 Task: Send an email with the signature Eduardo Lee with the subject 'Request for remote work' and the message 'Please let me know if you have any questions about the document.' from softage.1@softage.net to softage.3@softage.net,  softage.1@softage.net and softage.4@softage.net with CC to softage.5@softage.net with an attached document Brand_identity_guide.pdf
Action: Key pressed n
Screenshot: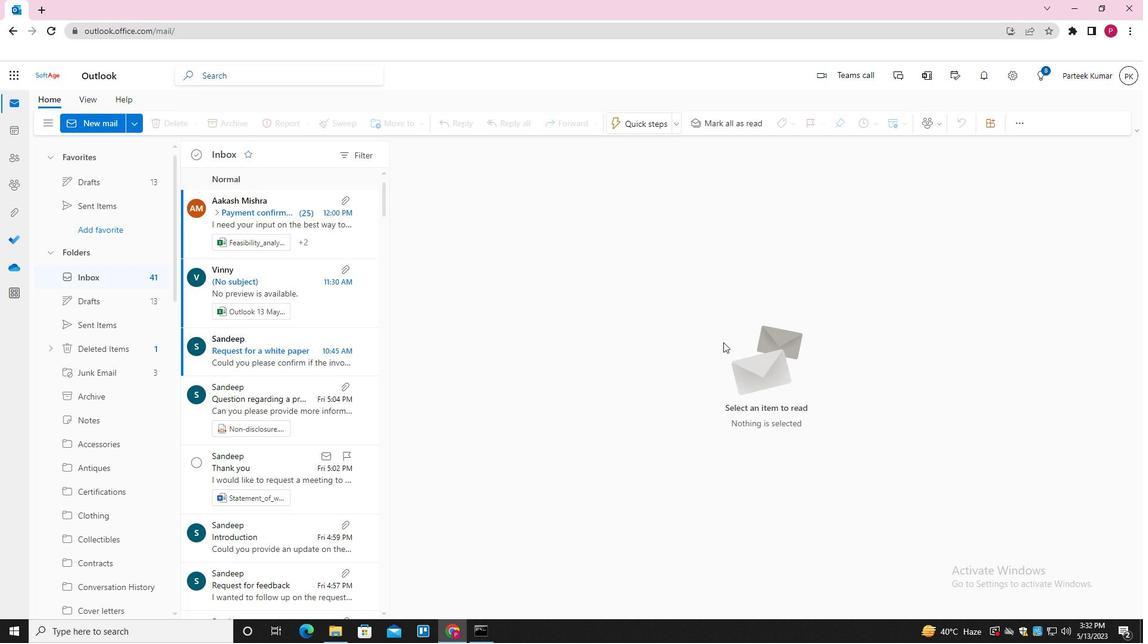 
Action: Mouse moved to (803, 124)
Screenshot: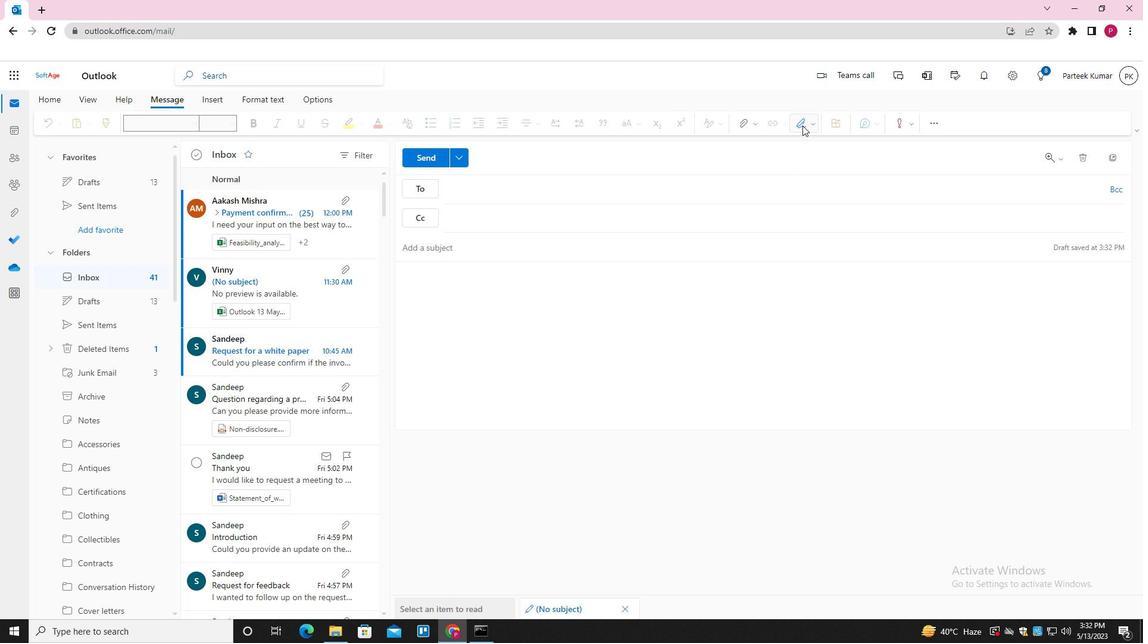 
Action: Mouse pressed left at (803, 124)
Screenshot: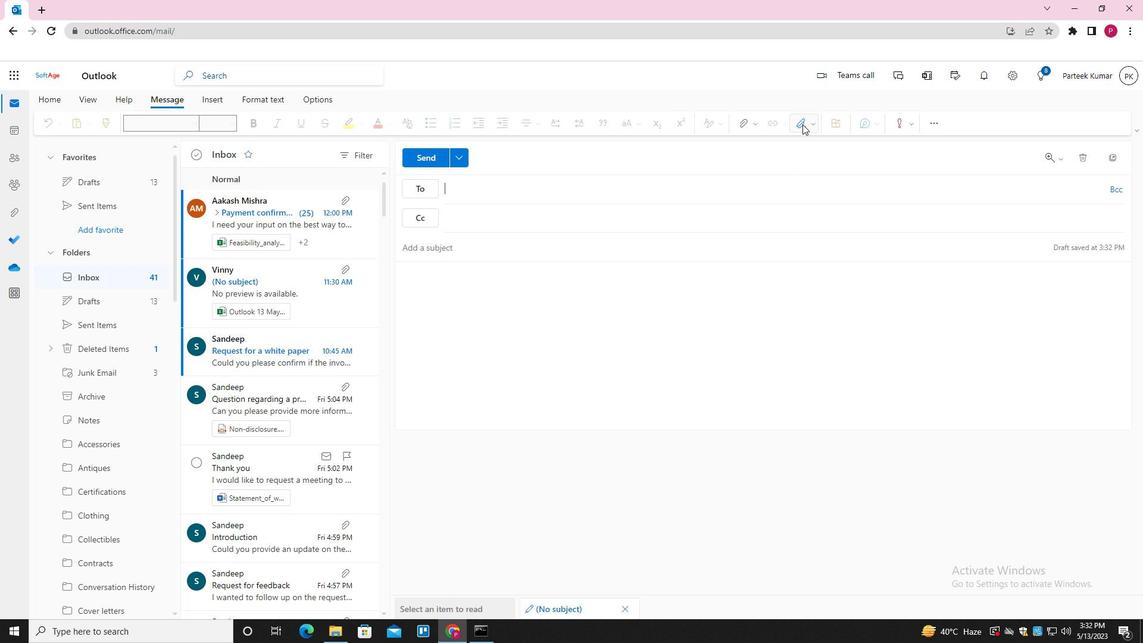 
Action: Mouse moved to (793, 175)
Screenshot: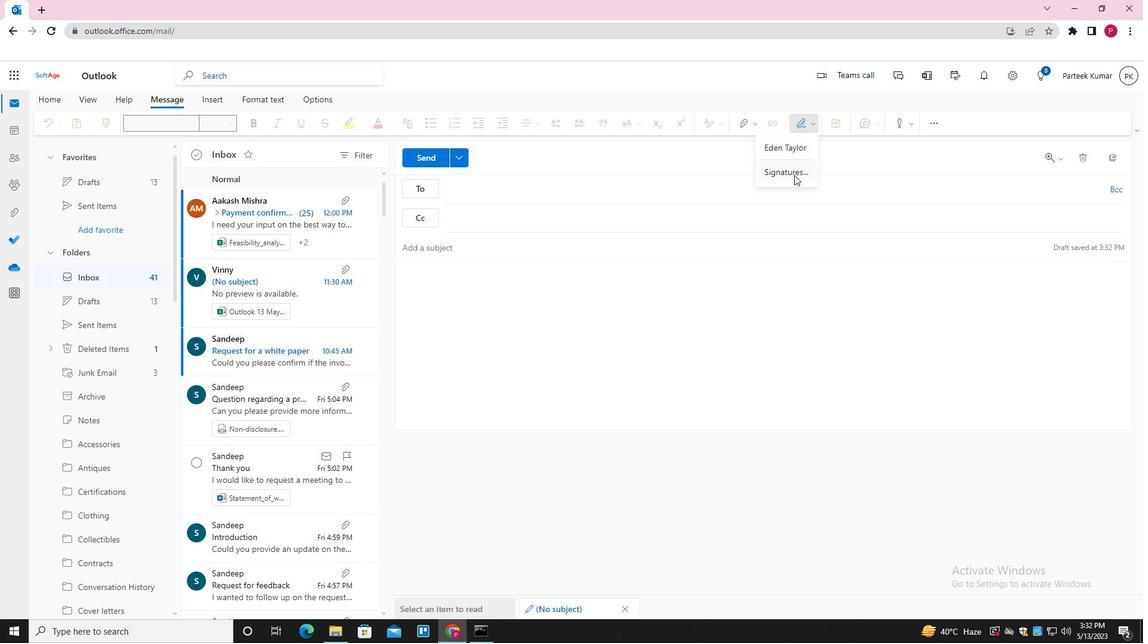 
Action: Mouse pressed left at (793, 175)
Screenshot: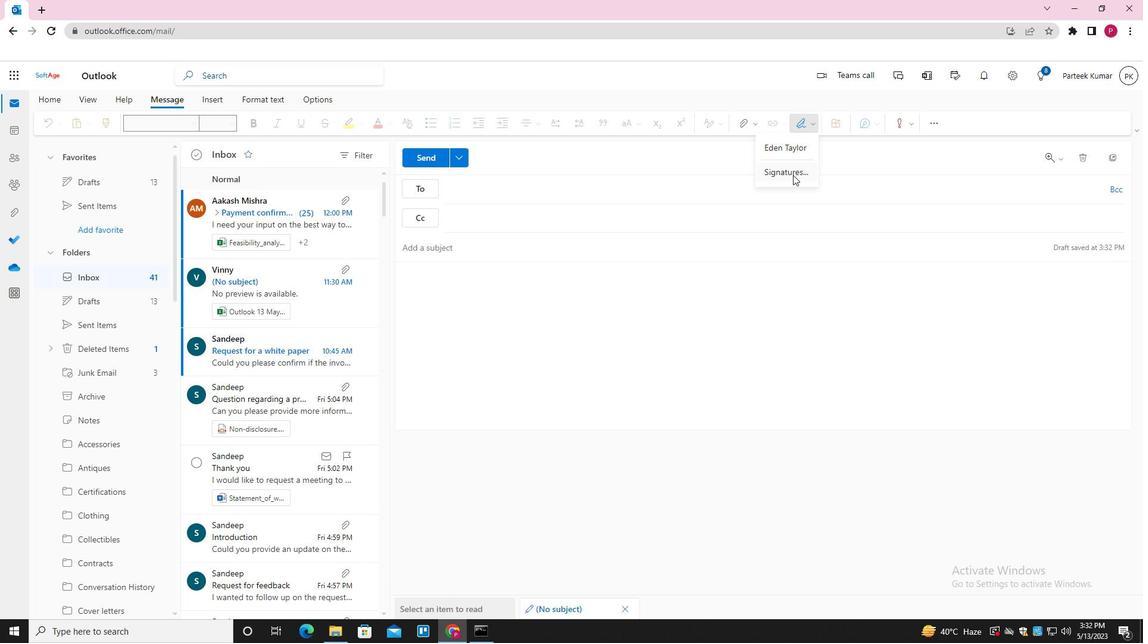 
Action: Mouse moved to (805, 217)
Screenshot: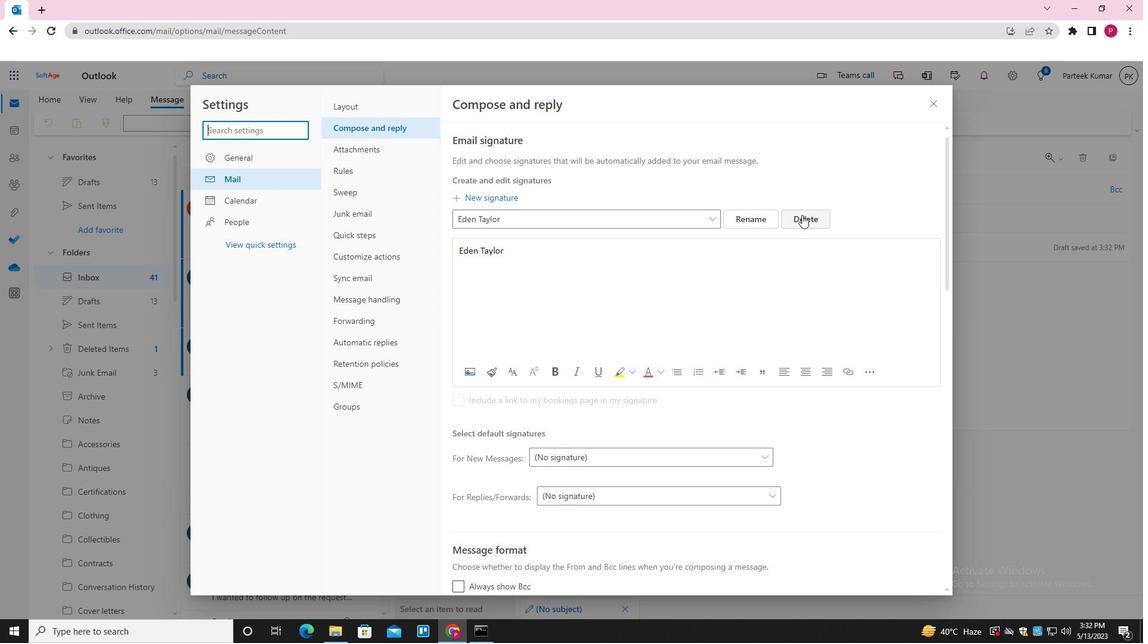 
Action: Mouse pressed left at (805, 217)
Screenshot: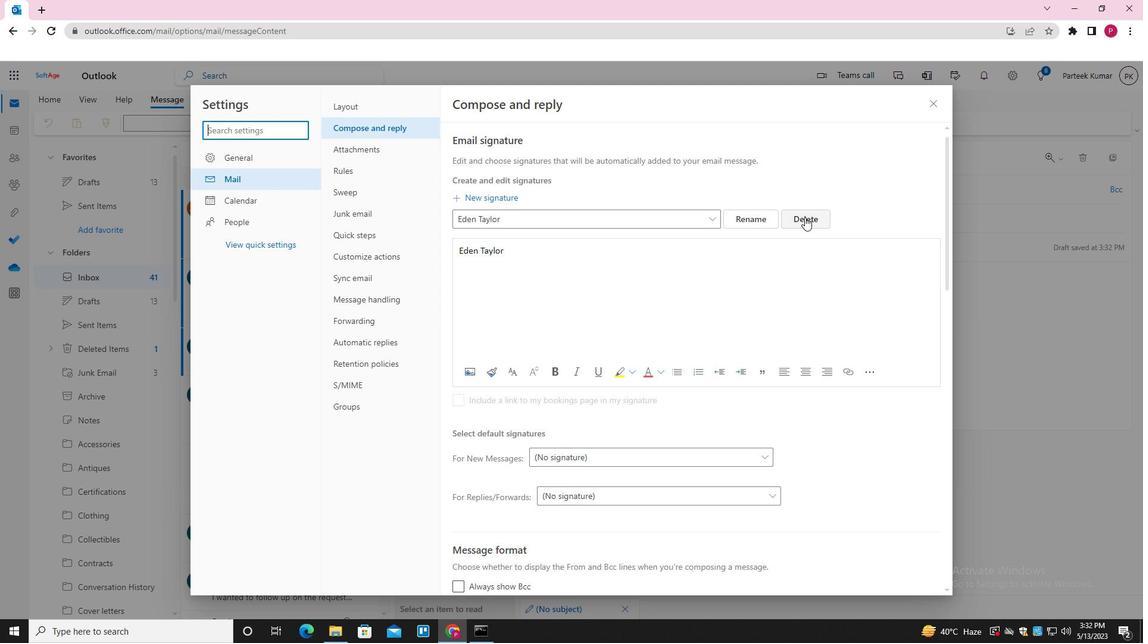 
Action: Mouse moved to (652, 222)
Screenshot: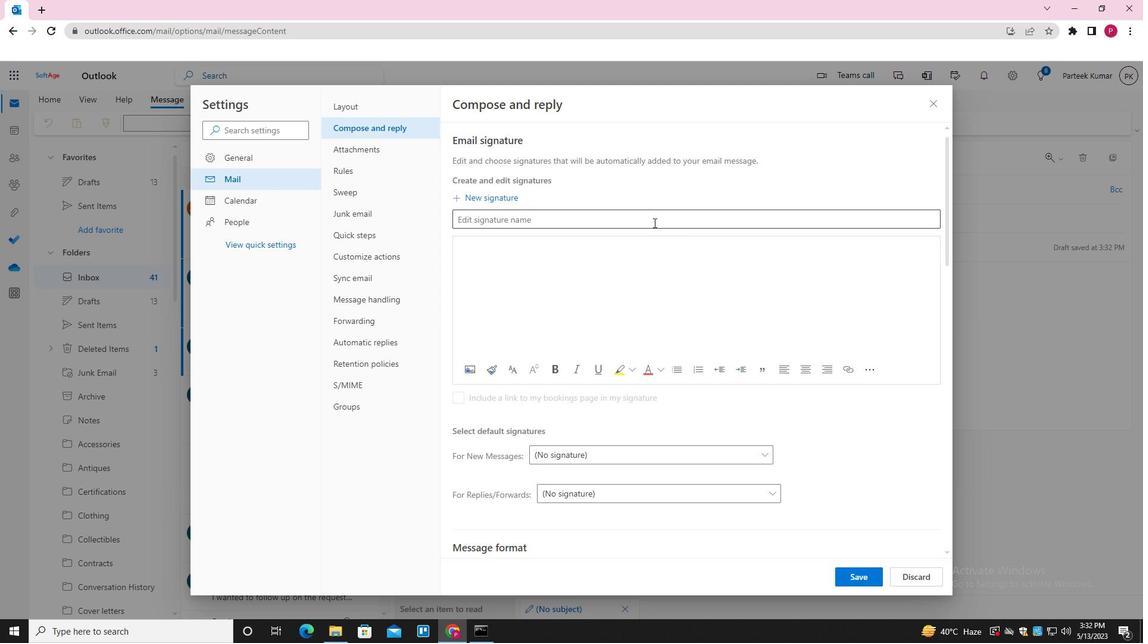 
Action: Mouse pressed left at (652, 222)
Screenshot: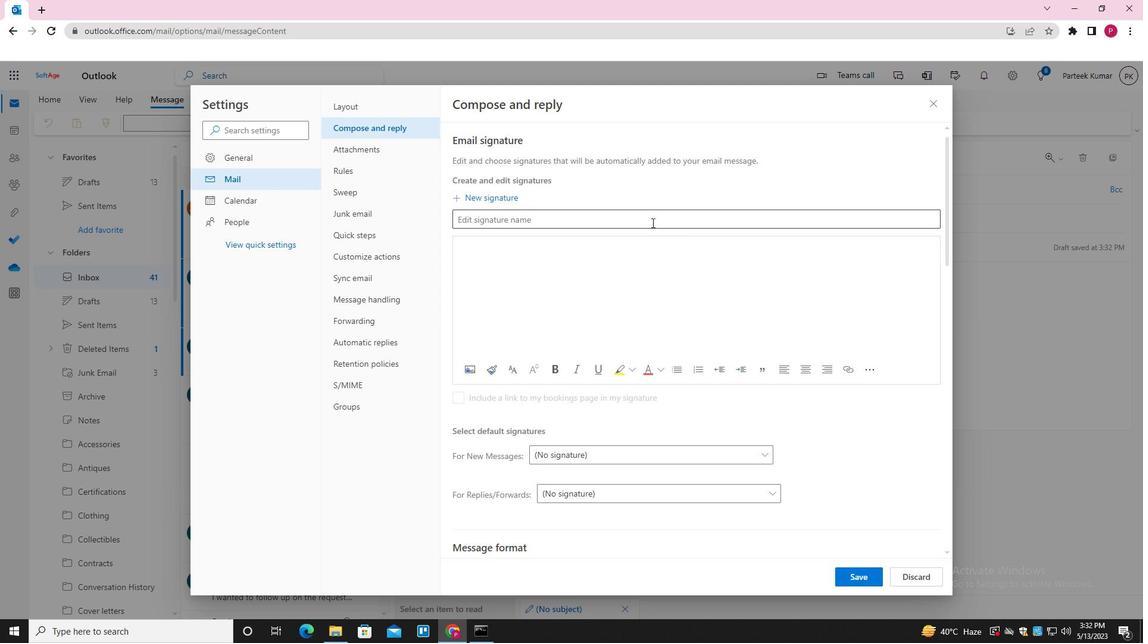 
Action: Key pressed <Key.shift>EDUARDO<Key.space><Key.shift><Key.shift><Key.shift><Key.shift><Key.shift><Key.shift><Key.shift><Key.shift><Key.shift><Key.shift><Key.shift><Key.shift><Key.shift><Key.shift><Key.shift><Key.shift><Key.shift>LEE
Screenshot: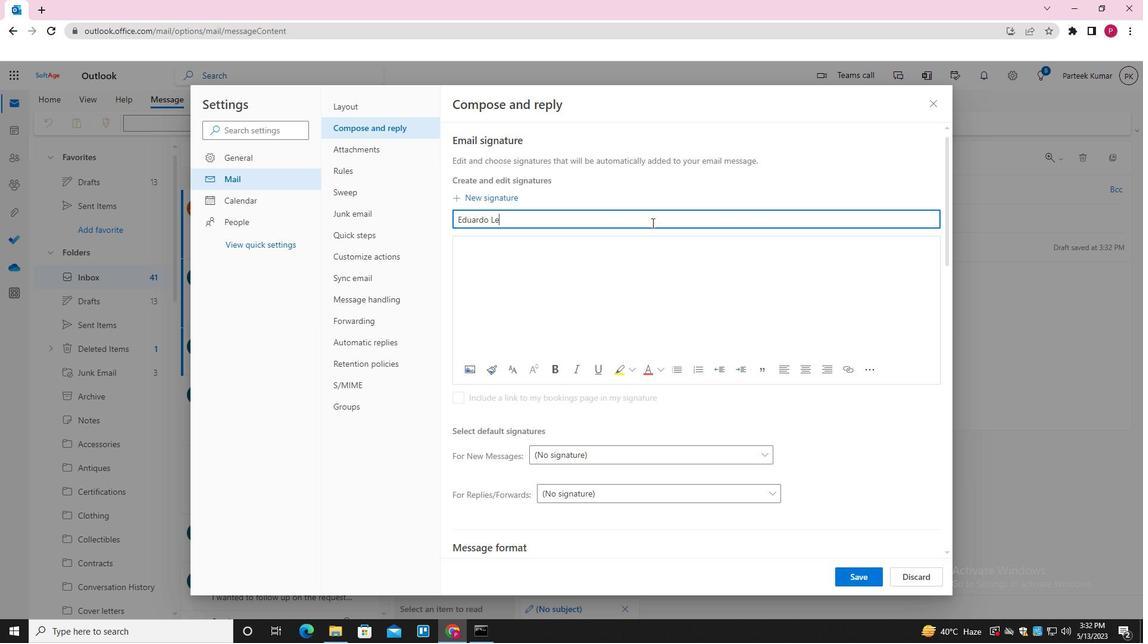 
Action: Mouse moved to (636, 253)
Screenshot: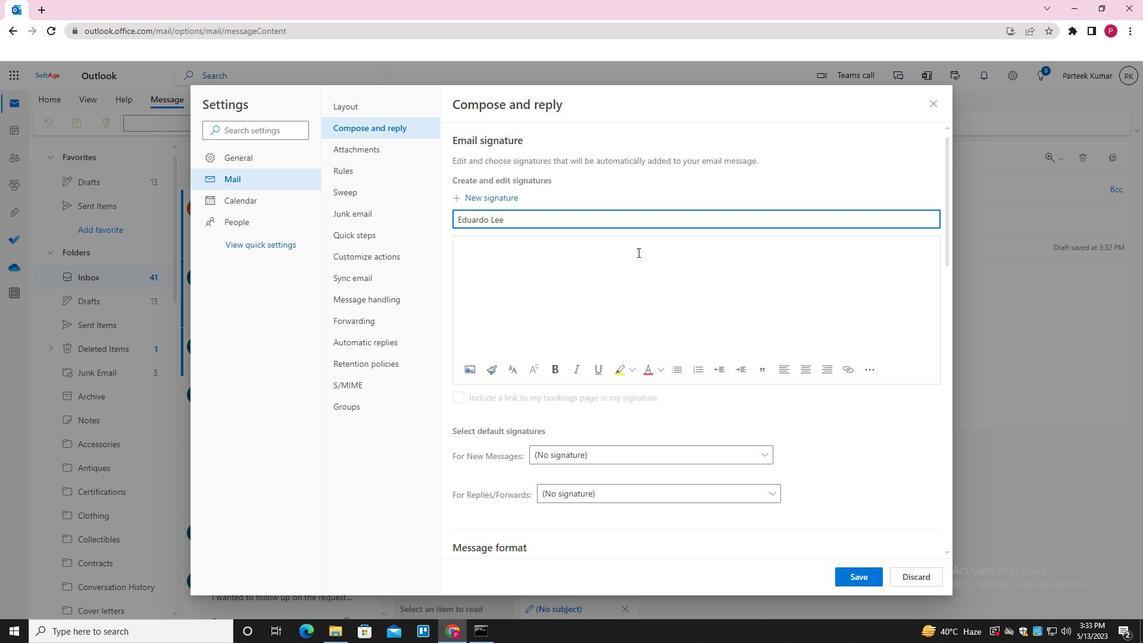 
Action: Key pressed <Key.tab><Key.shift>EDUARDO<Key.space><Key.shift><Key.shift><Key.shift><Key.shift><Key.shift><Key.shift><Key.shift><Key.shift>LEE<Key.enter>
Screenshot: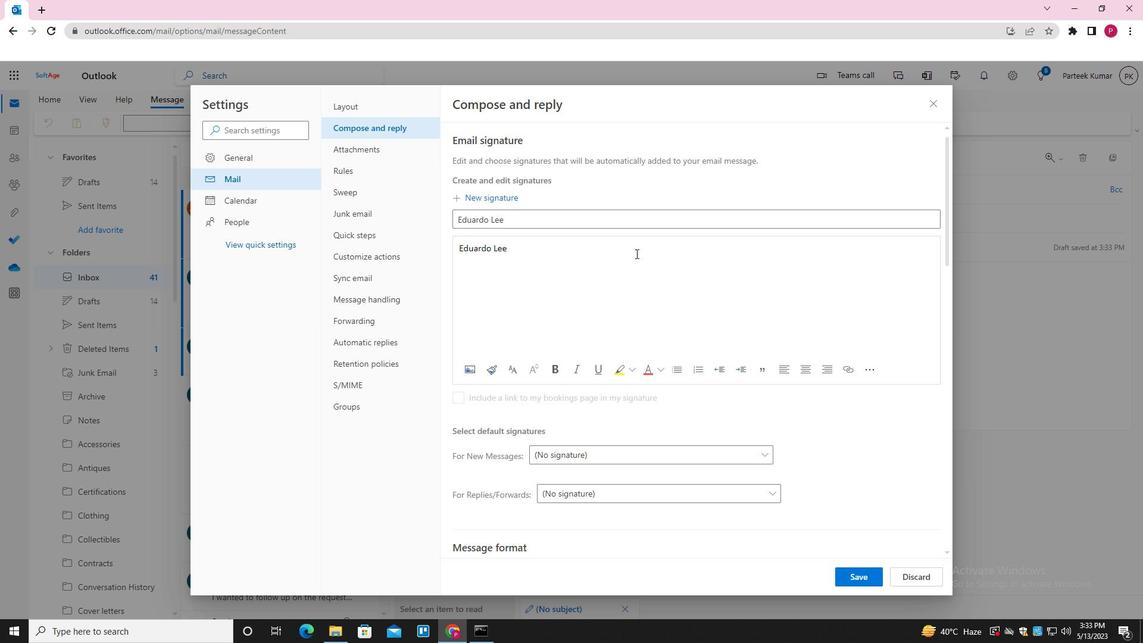 
Action: Mouse moved to (857, 583)
Screenshot: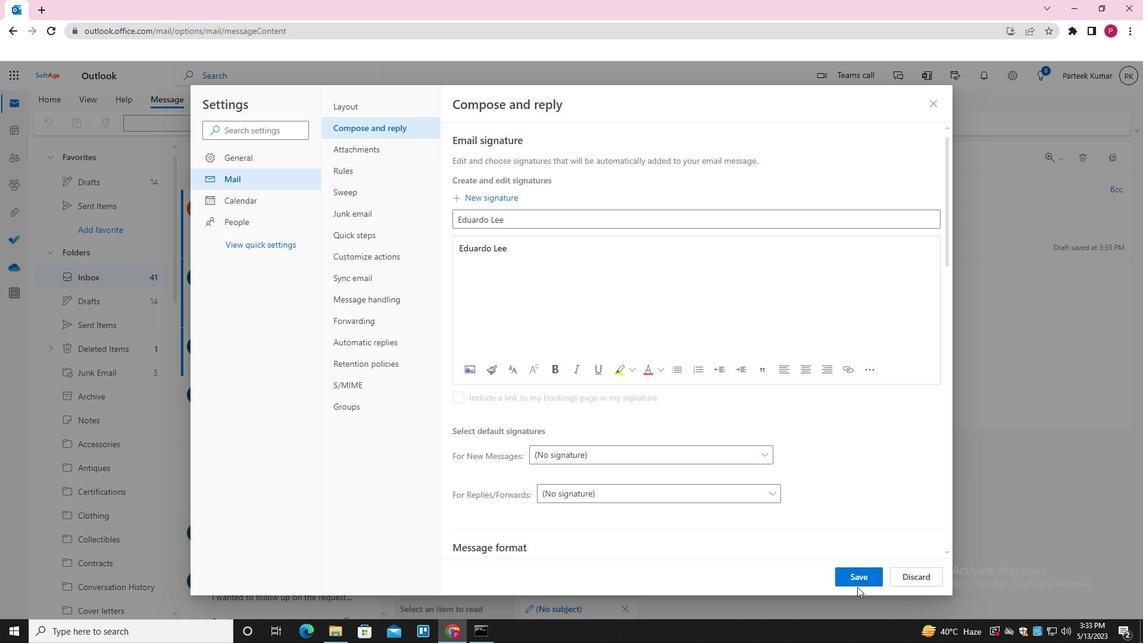 
Action: Mouse pressed left at (857, 583)
Screenshot: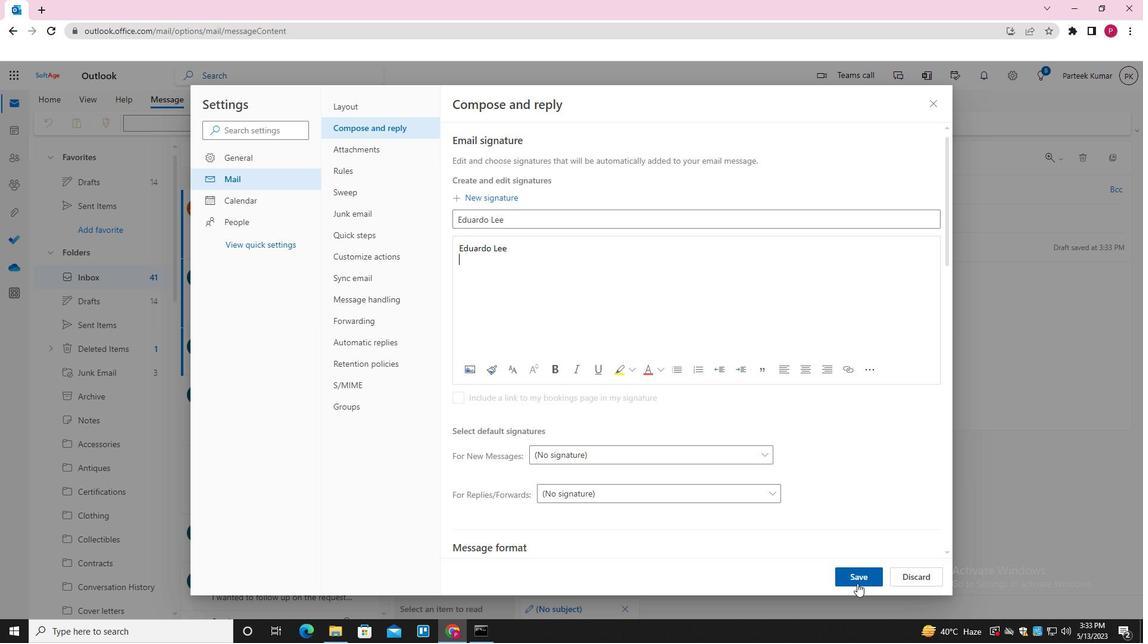 
Action: Mouse moved to (935, 105)
Screenshot: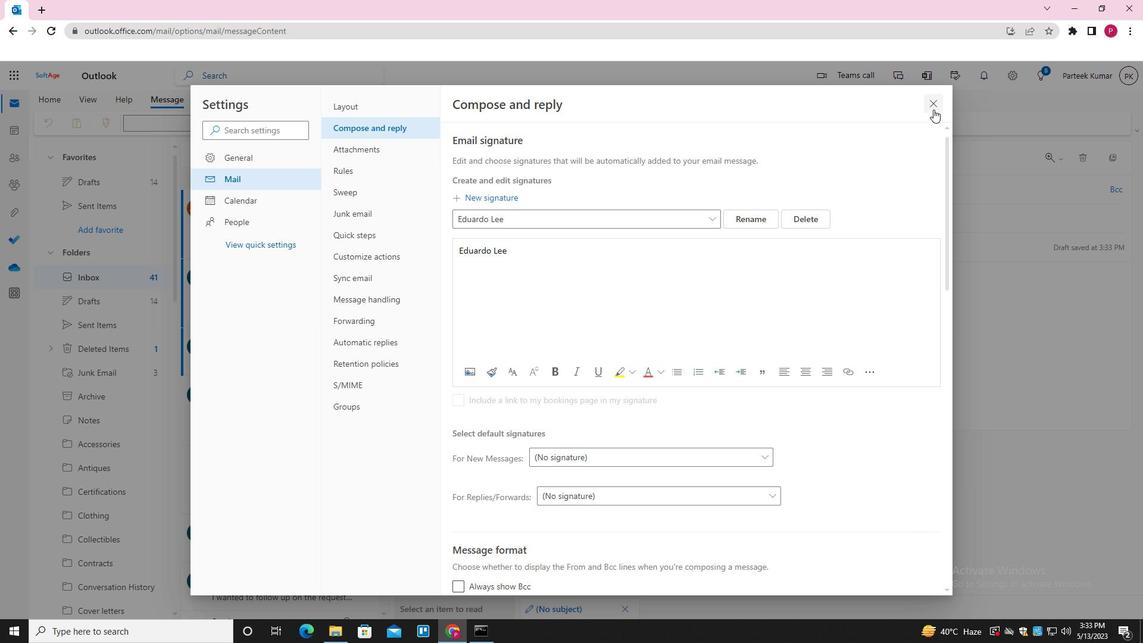 
Action: Mouse pressed left at (935, 105)
Screenshot: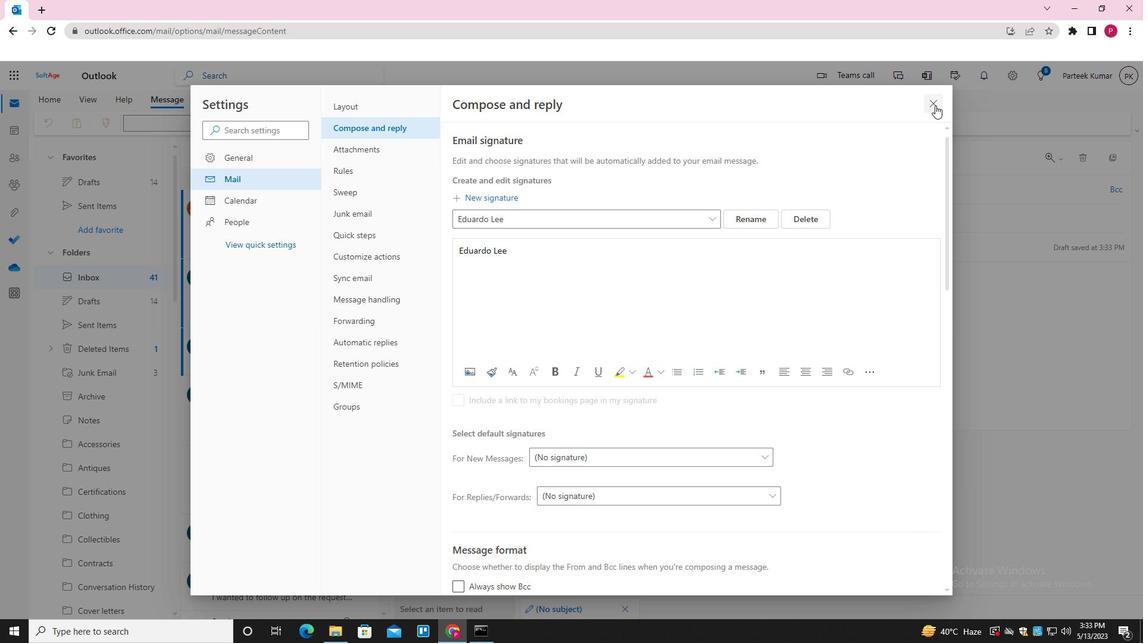 
Action: Mouse moved to (794, 129)
Screenshot: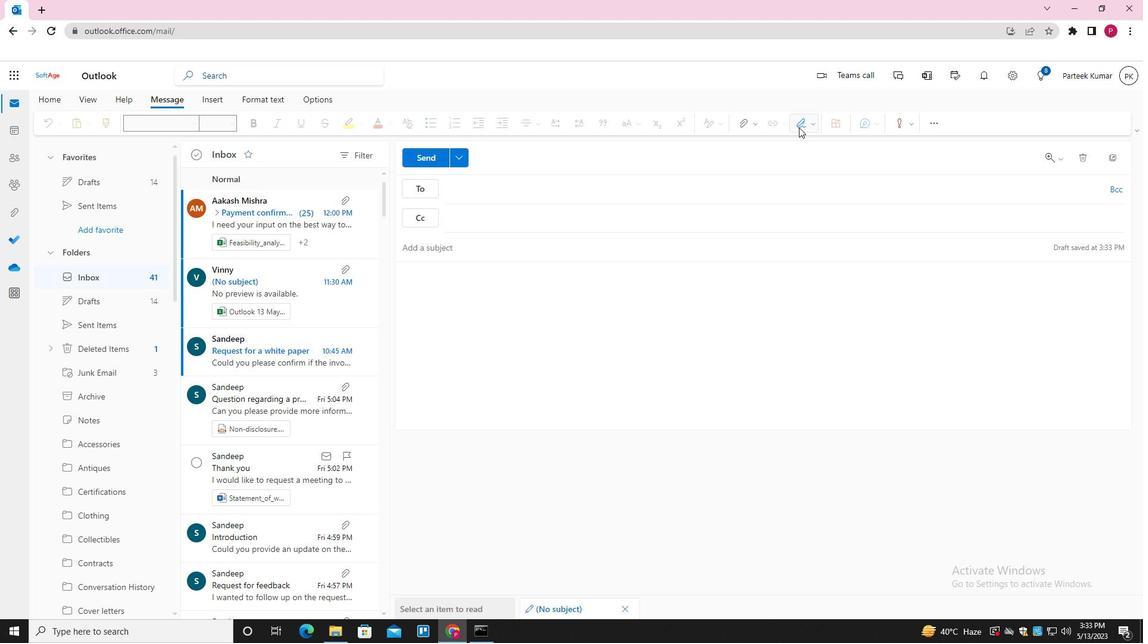 
Action: Mouse pressed left at (794, 129)
Screenshot: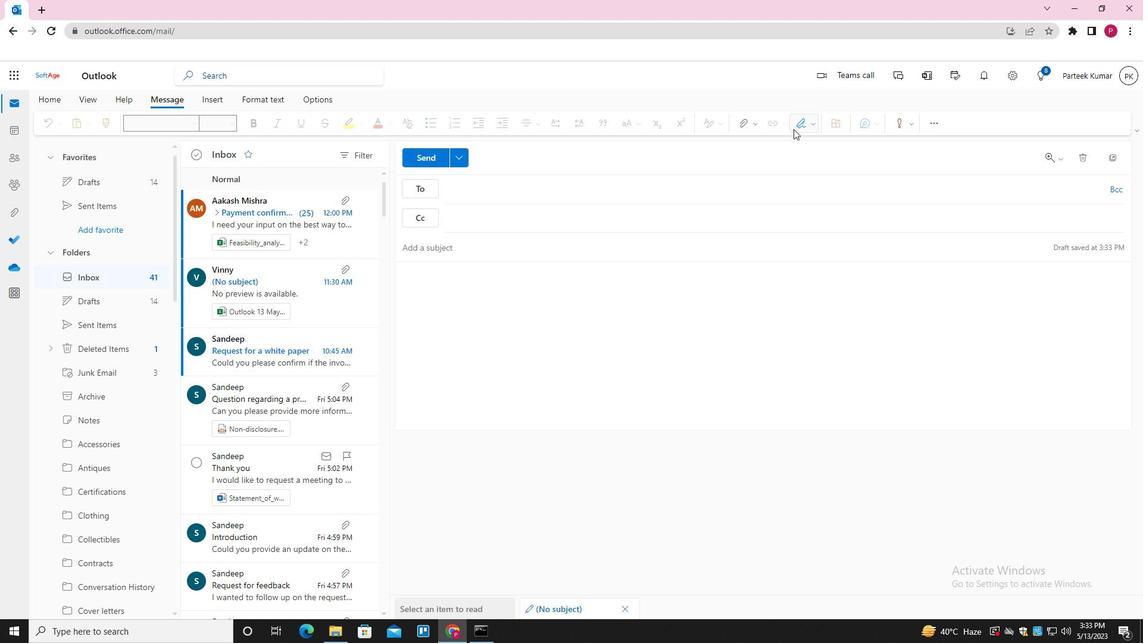 
Action: Mouse moved to (794, 147)
Screenshot: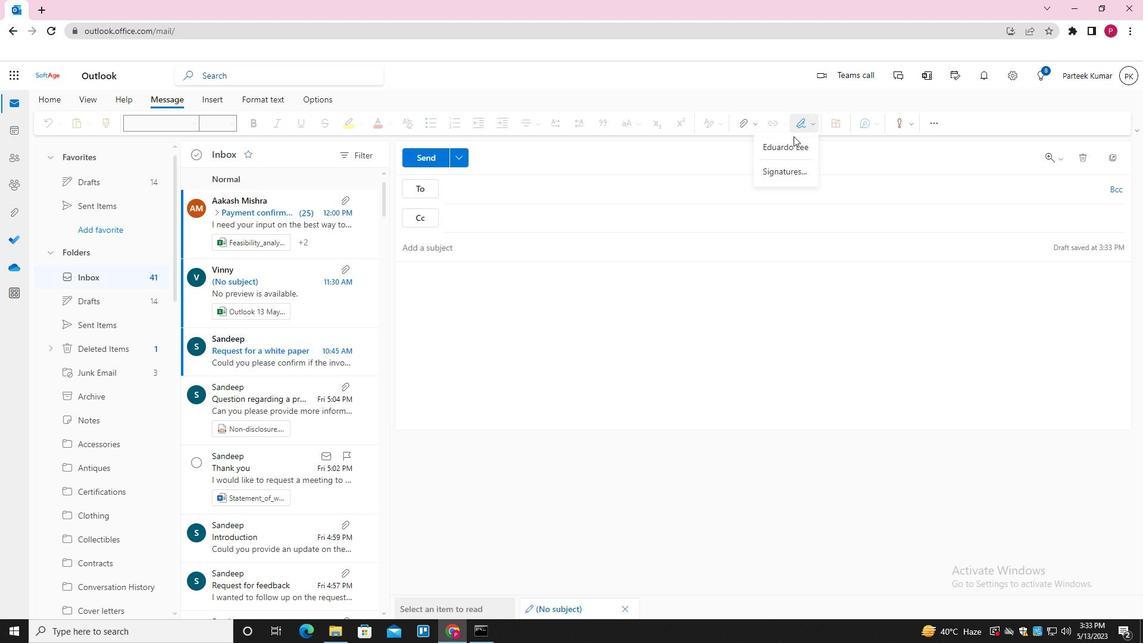 
Action: Mouse pressed left at (794, 147)
Screenshot: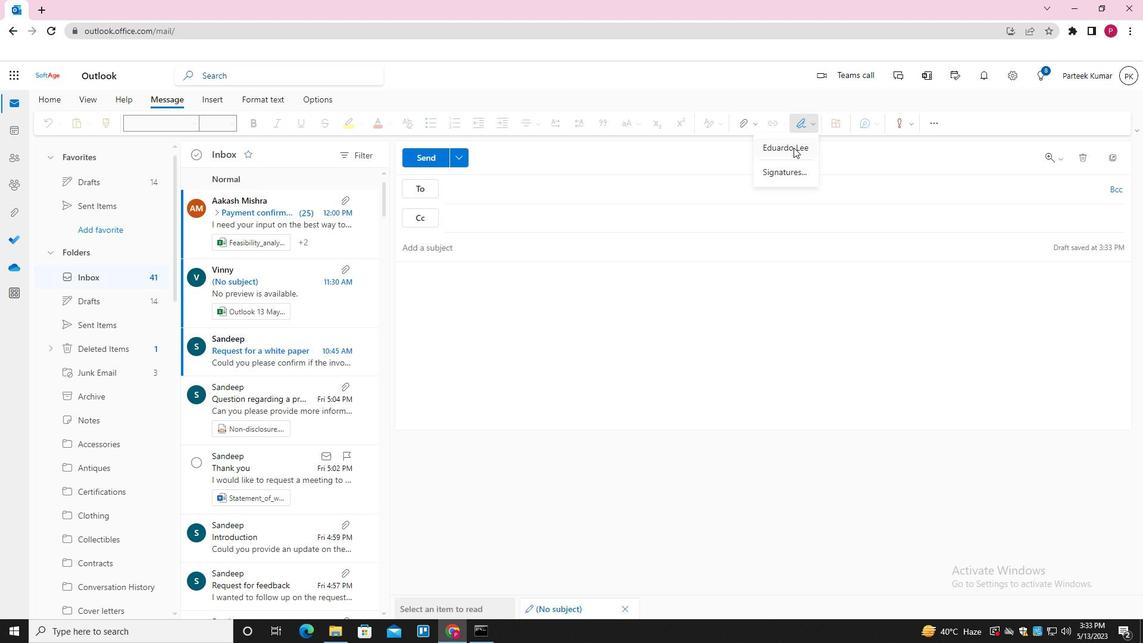 
Action: Mouse moved to (514, 245)
Screenshot: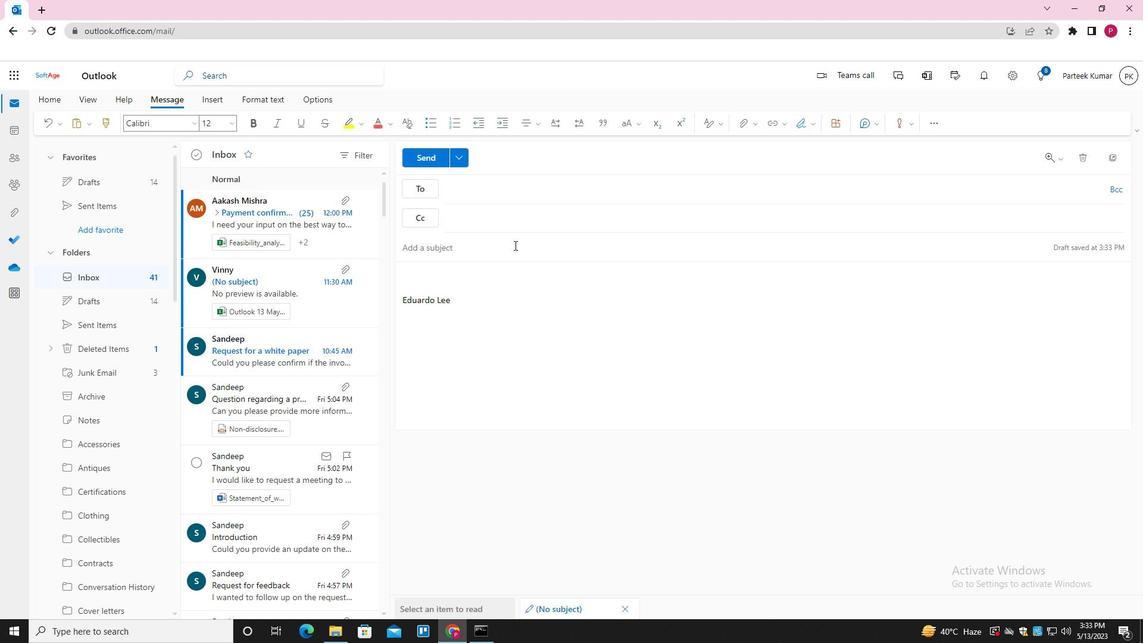 
Action: Mouse pressed left at (514, 245)
Screenshot: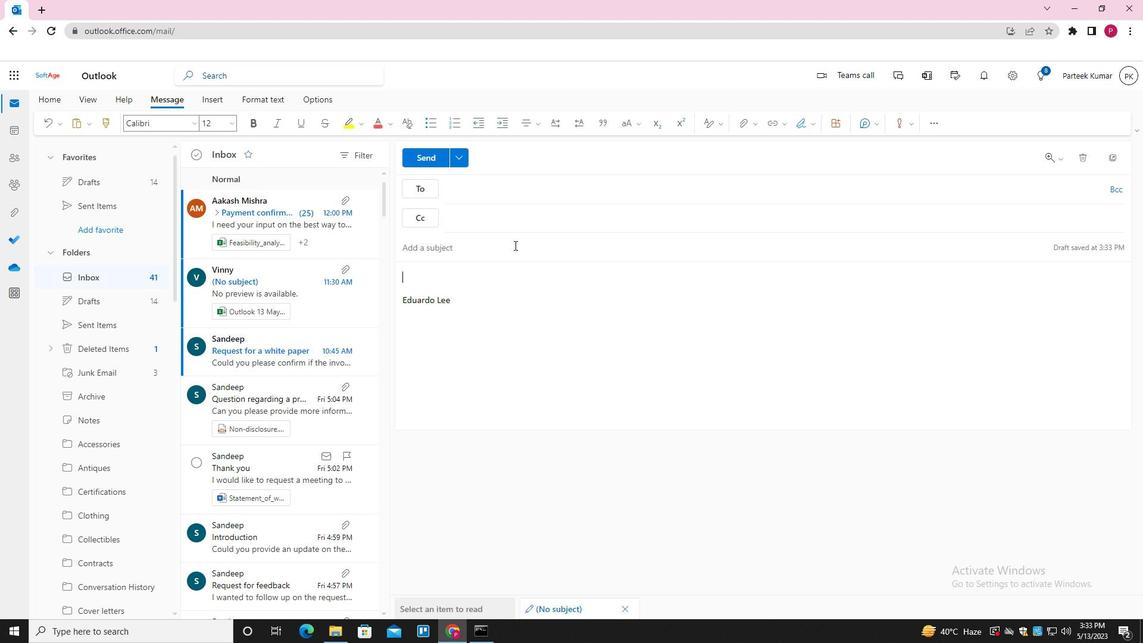 
Action: Key pressed <Key.shift>REQUEST<Key.space>FOR<Key.space>REMOTE<Key.space>WORK<Key.space><Key.tab><Key.shift_r>PLEASE<Key.space>LET<Key.space>ME<Key.space>KNOW<Key.space>IF<Key.space>YOU<Key.space>HAVE<Key.space>ANY<Key.space>QUESTIONS<Key.space>ABOUT<Key.space>THE<Key.space>DOV<Key.backspace>CUMENT<Key.space>
Screenshot: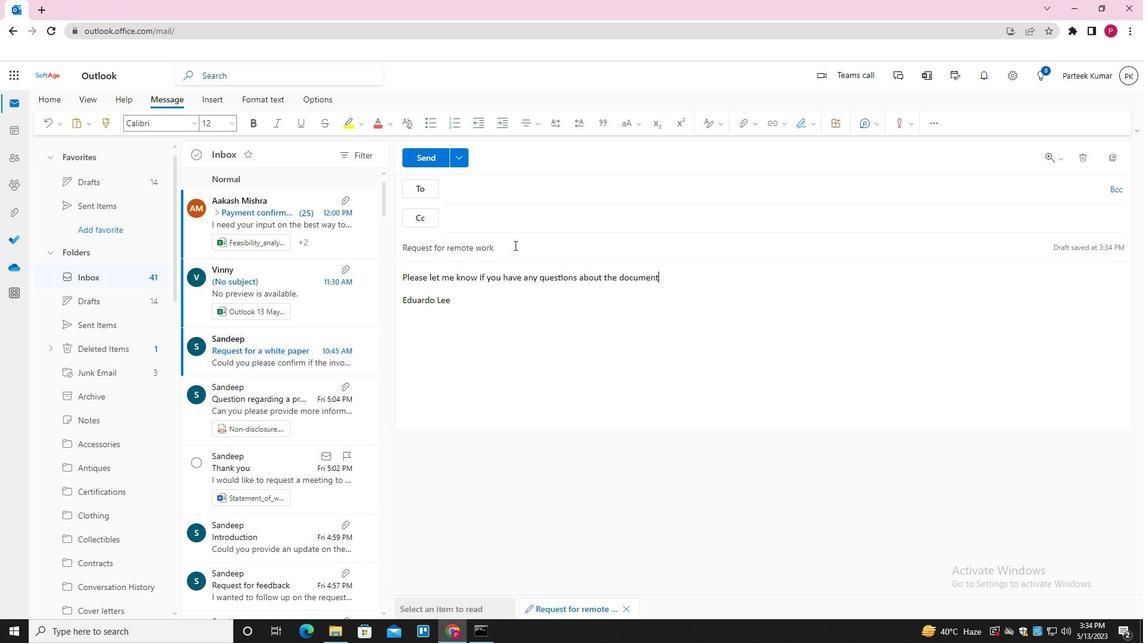 
Action: Mouse moved to (536, 187)
Screenshot: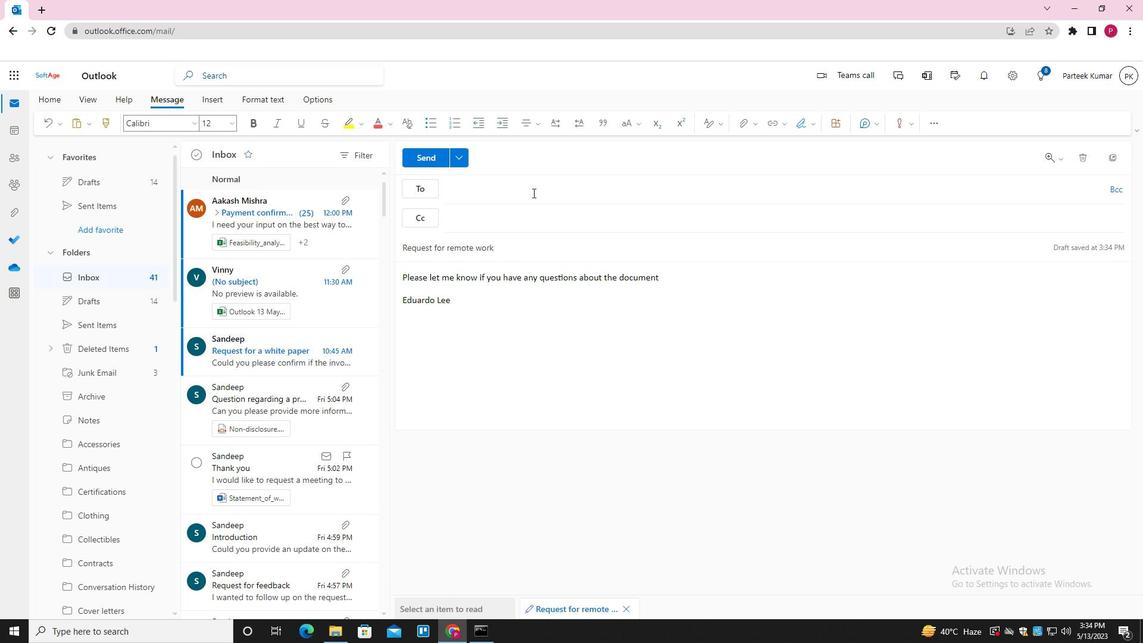 
Action: Mouse pressed left at (536, 187)
Screenshot: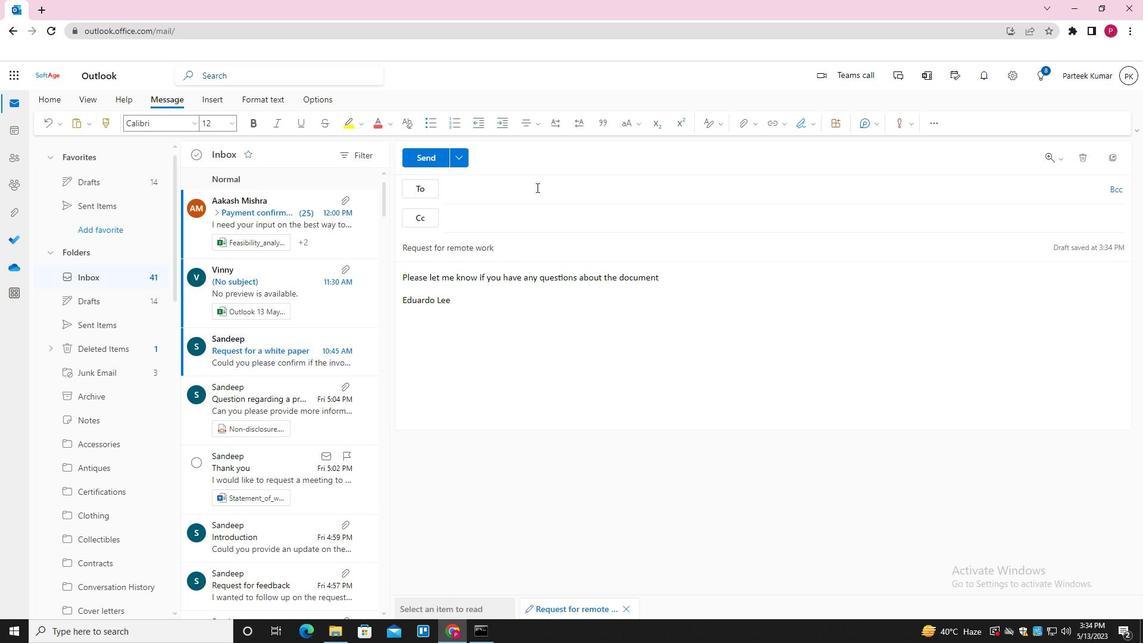 
Action: Key pressed SOFTAGE.3<Key.shift>@SOFTAGE.NET<Key.enter>SOFTAGE.1<Key.shift>@SOFTAGE.NET<Key.enter>SOFTAGE.4<Key.shift>@SOFTAGE.NET<Key.enter><Key.tab>SOFTAGE.5<Key.shift>@SOFTAGE.NET<Key.enter>
Screenshot: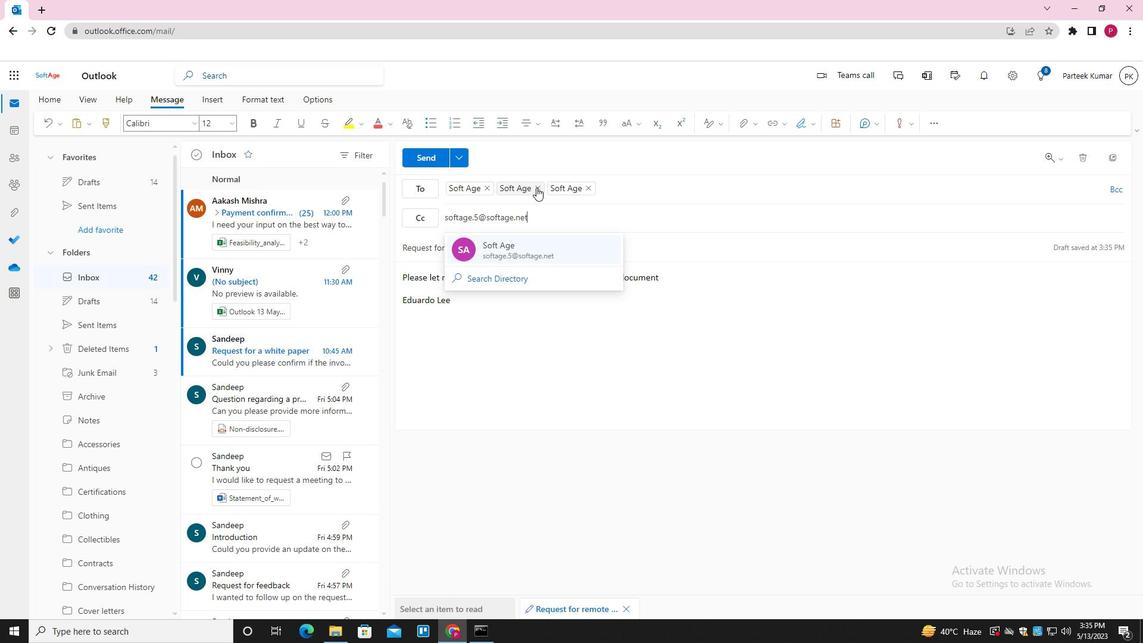 
Action: Mouse moved to (744, 121)
Screenshot: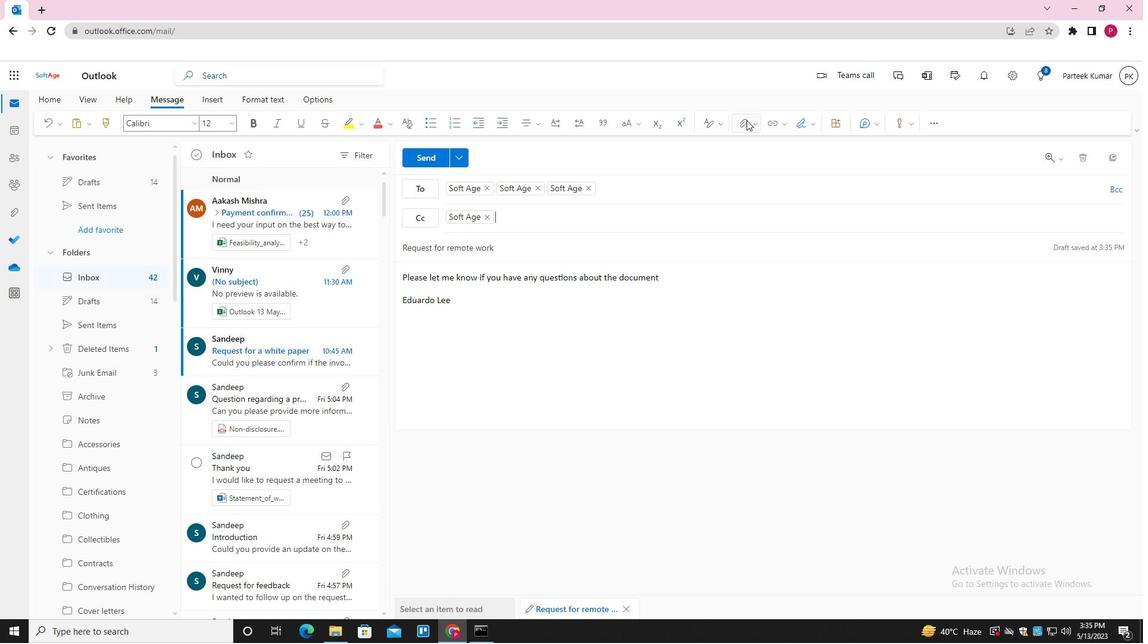 
Action: Mouse pressed left at (744, 121)
Screenshot: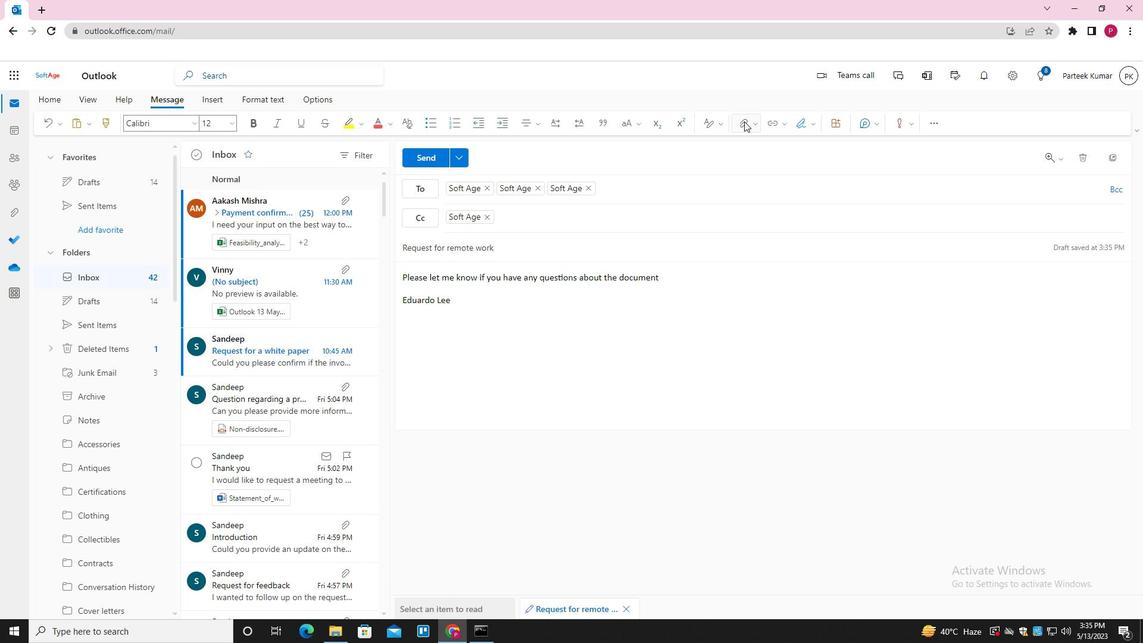 
Action: Mouse moved to (714, 150)
Screenshot: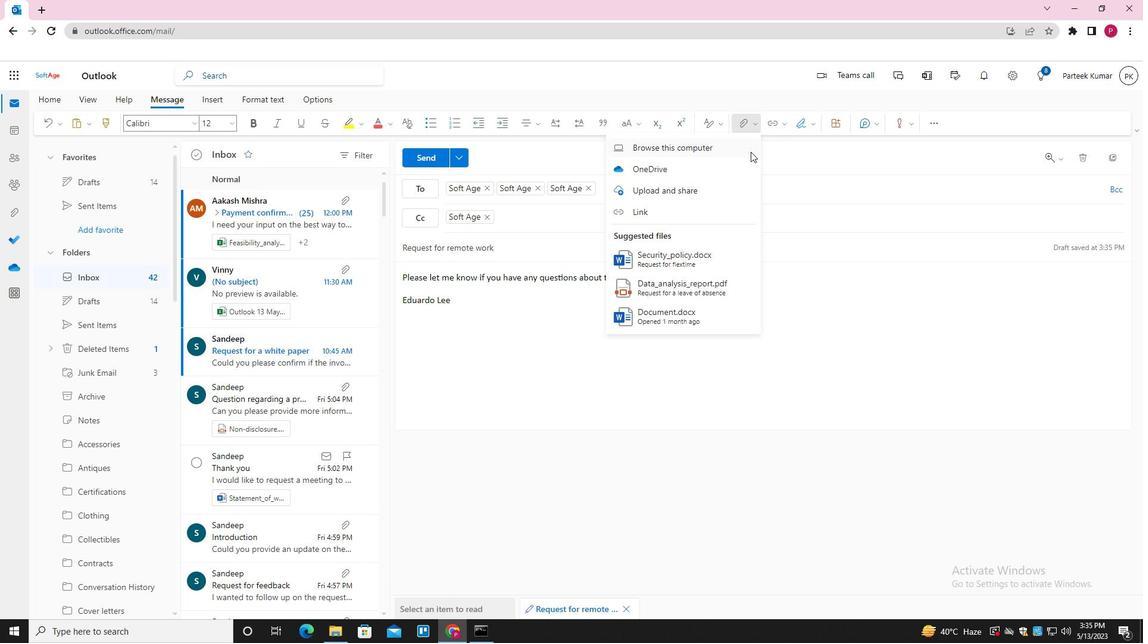 
Action: Mouse pressed left at (714, 150)
Screenshot: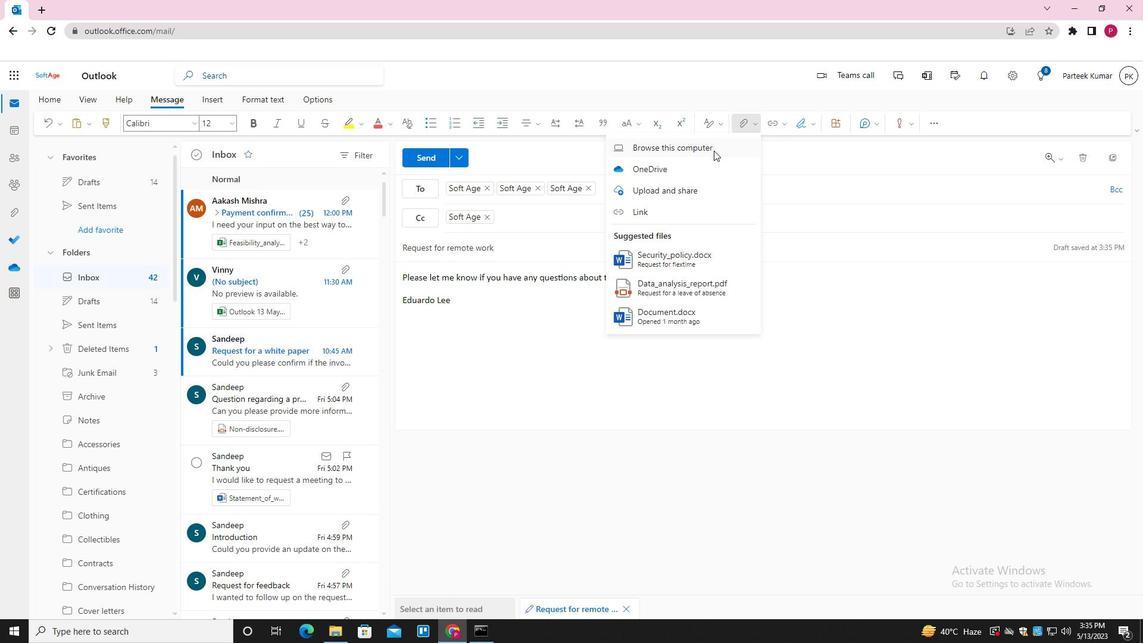
Action: Mouse moved to (232, 86)
Screenshot: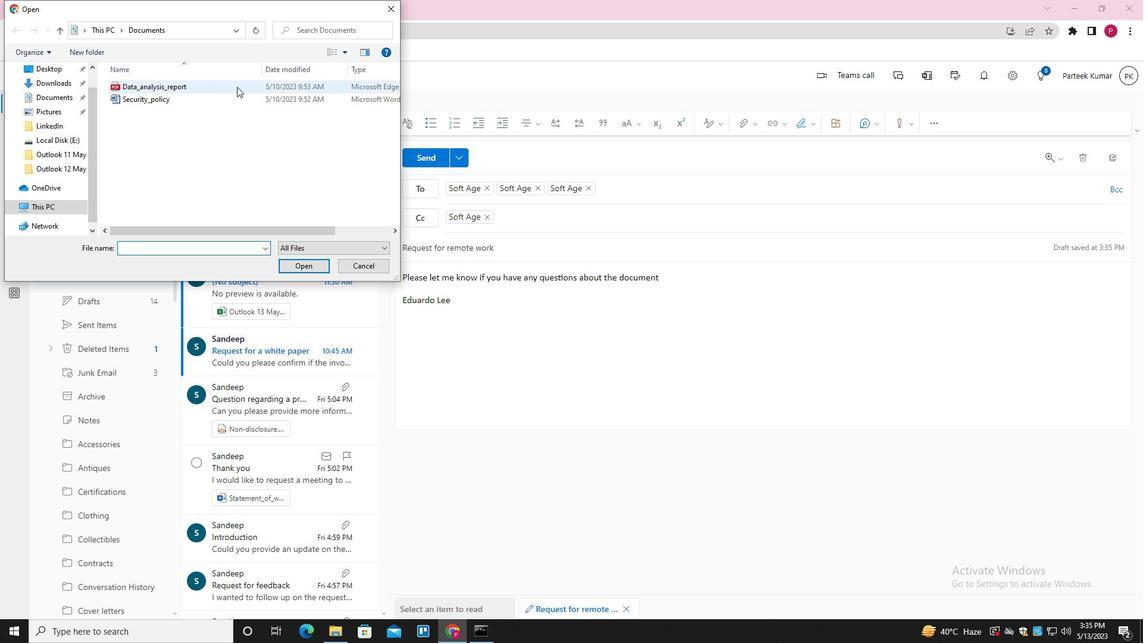 
Action: Mouse pressed left at (232, 86)
Screenshot: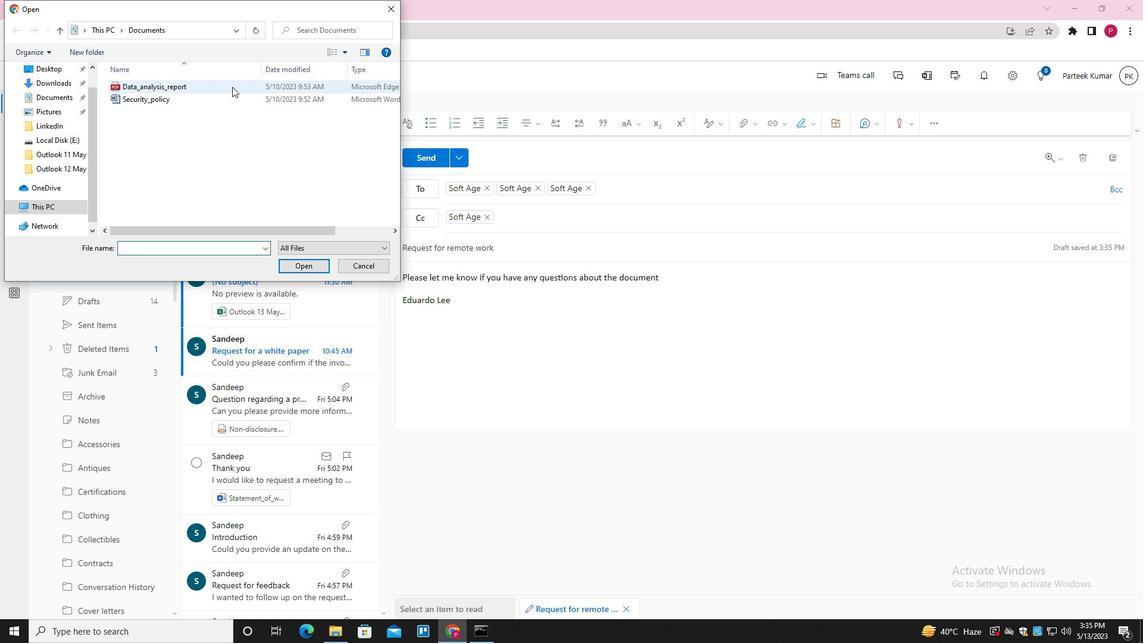 
Action: Key pressed <Key.f2><Key.shift>BRAND<Key.shift_r>_IDENTY<Key.backspace>ITY<Key.space><Key.backspace><Key.shift_r><Key.shift_r><Key.shift_r><Key.shift_r><Key.shift_r><Key.shift_r><Key.shift_r><Key.shift_r><Key.shift_r><Key.shift_r><Key.shift_r><Key.shift_r><Key.shift_r><Key.shift_r><Key.shift_r><Key.shift_r><Key.shift_r><Key.shift_r><Key.shift_r>_GUIDE<Key.enter>
Screenshot: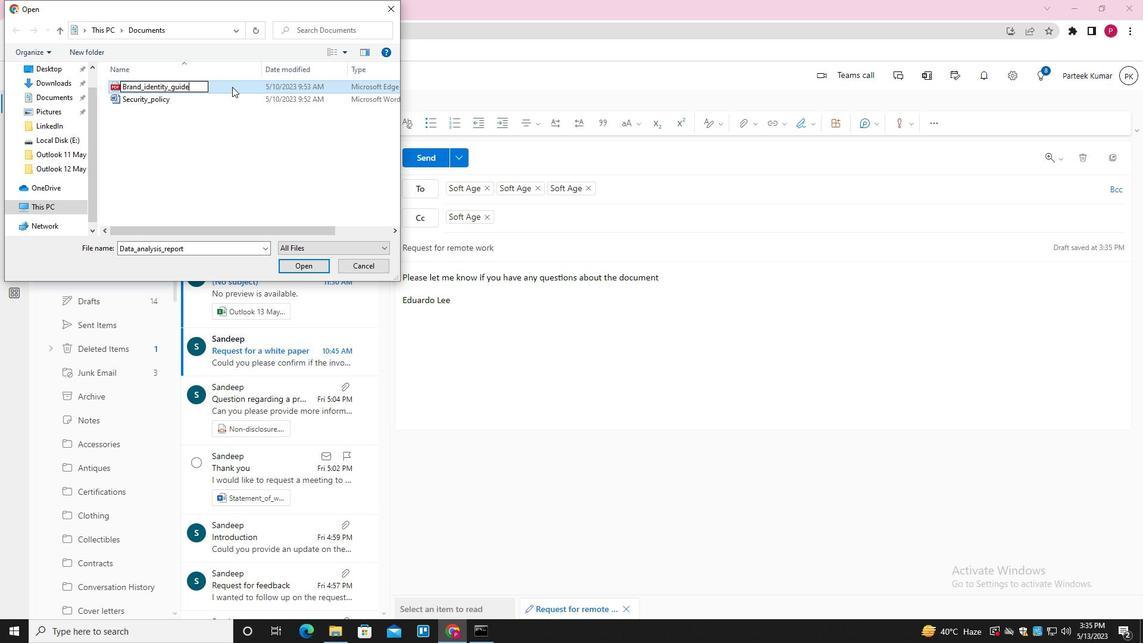 
Action: Mouse moved to (231, 86)
Screenshot: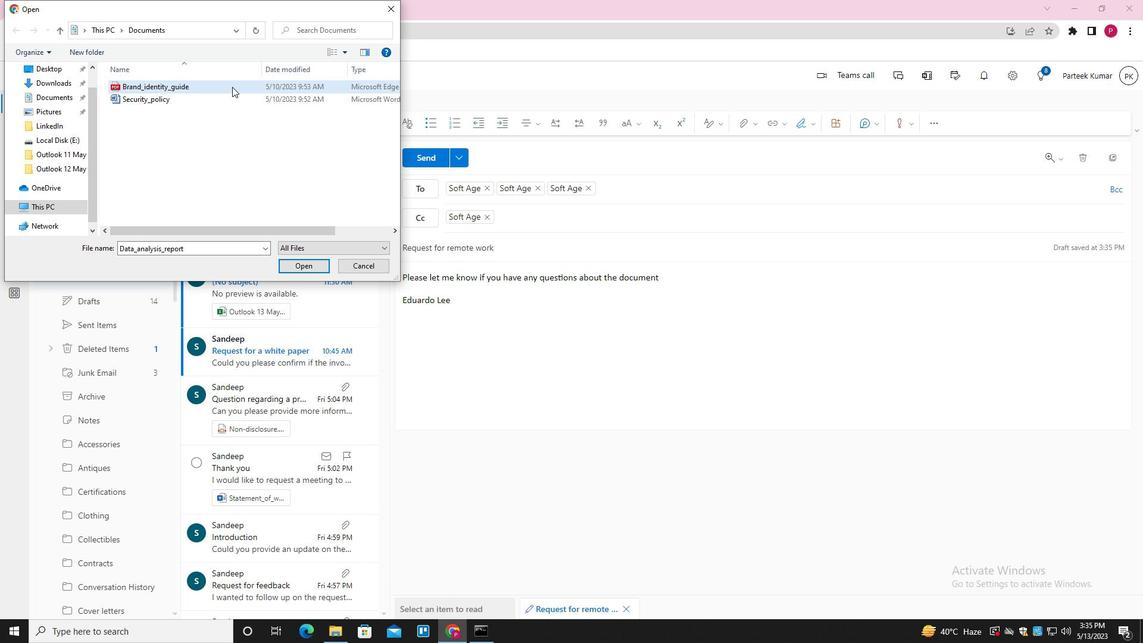 
Action: Mouse pressed left at (231, 86)
Screenshot: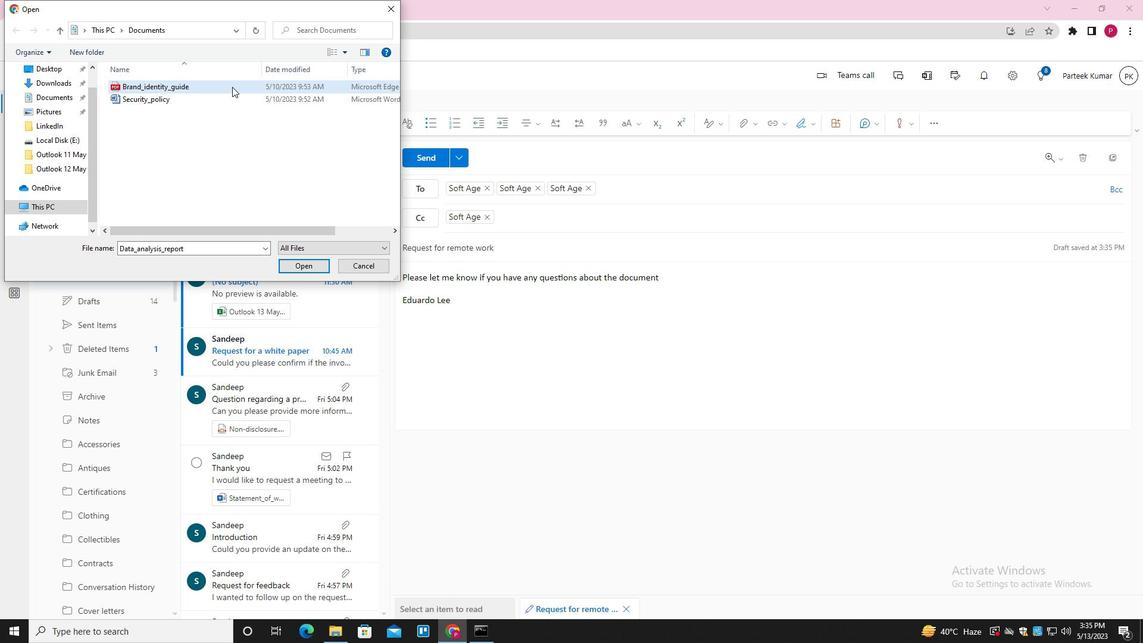 
Action: Mouse moved to (296, 264)
Screenshot: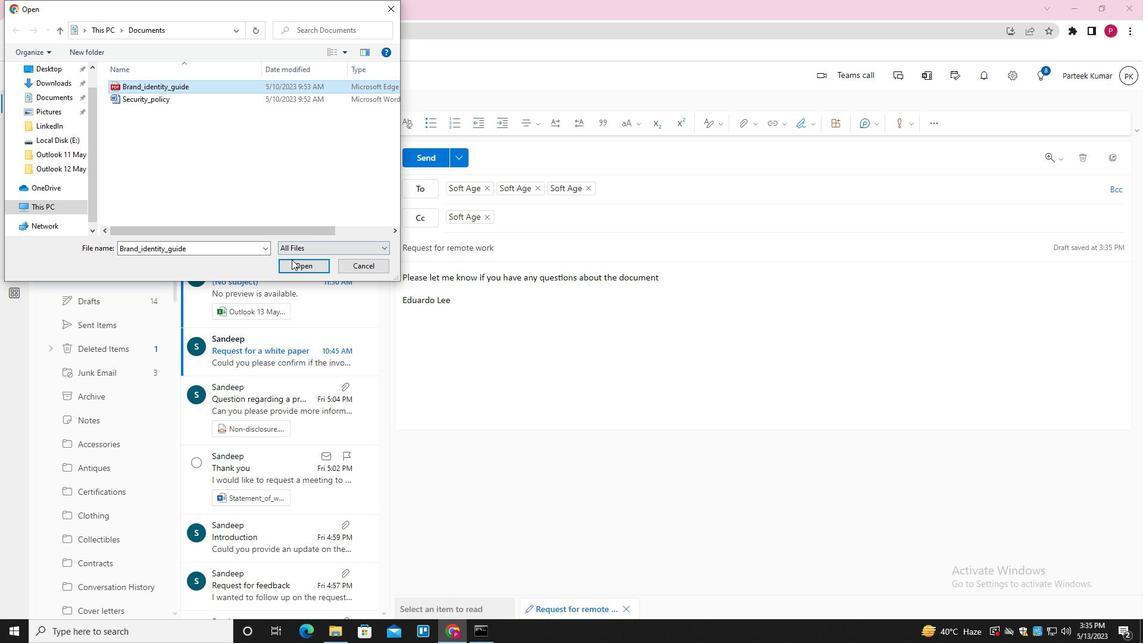 
Action: Mouse pressed left at (296, 264)
Screenshot: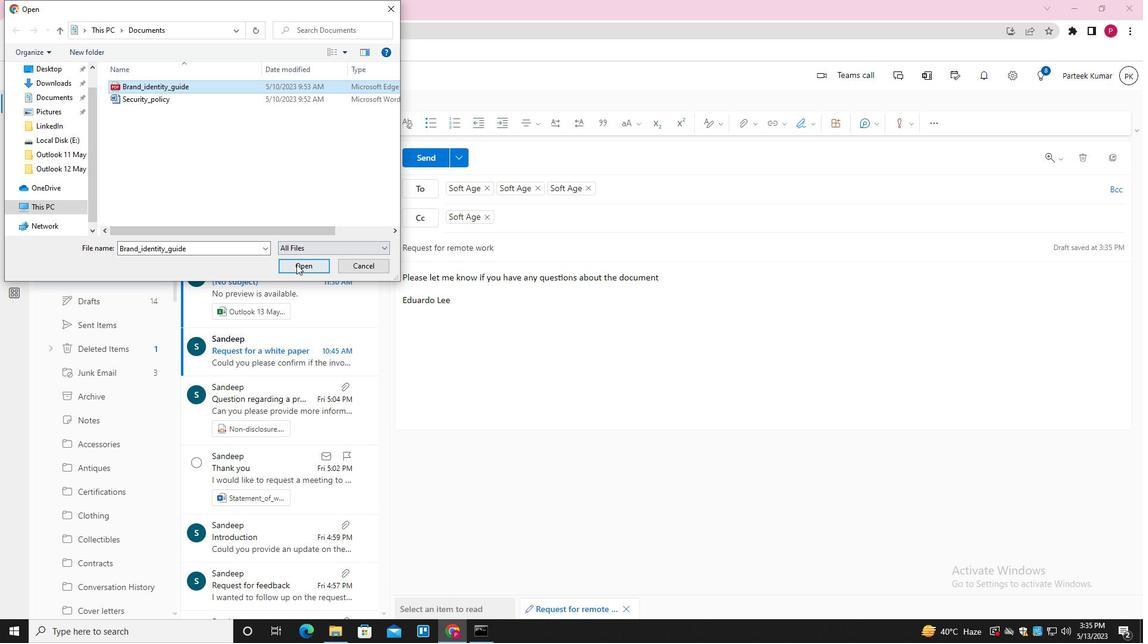 
Action: Mouse moved to (418, 163)
Screenshot: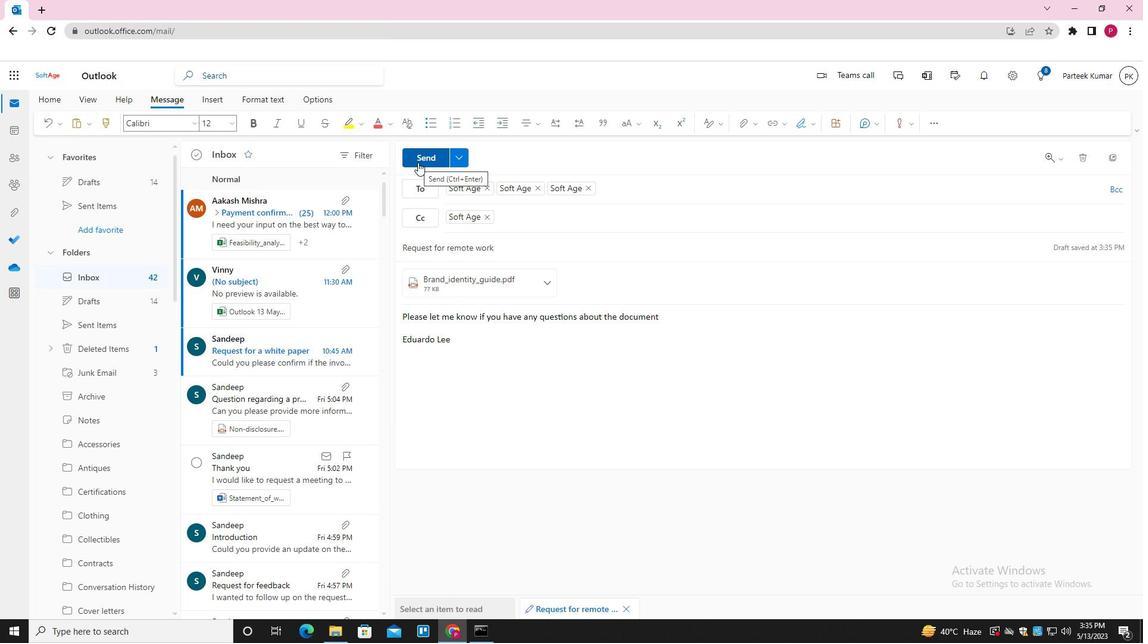 
Action: Mouse pressed left at (418, 163)
Screenshot: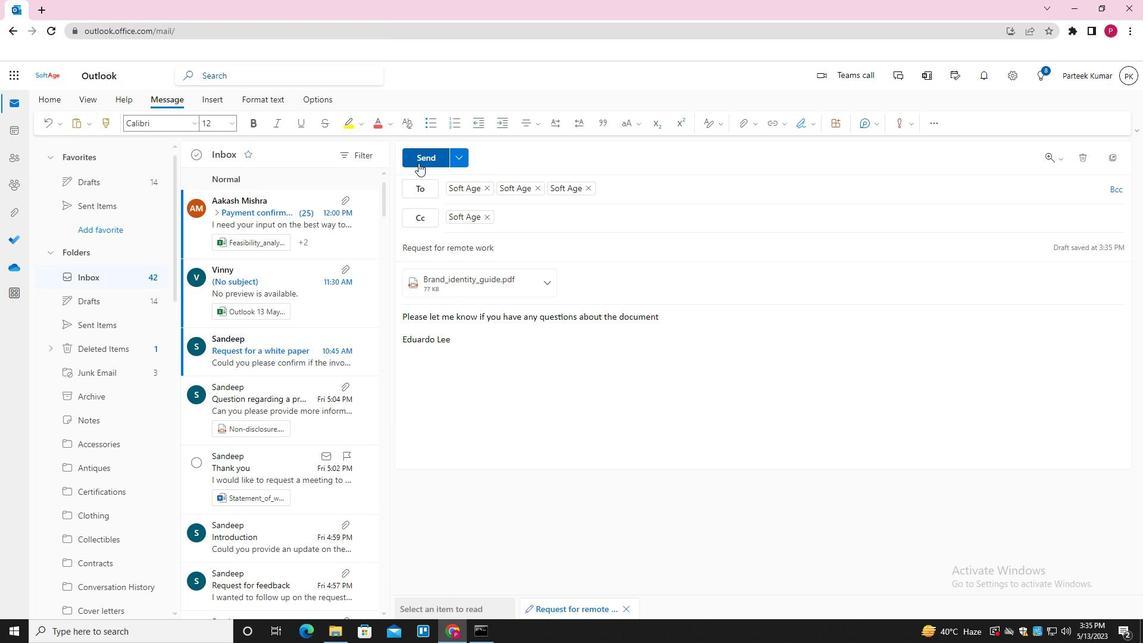 
